 Task: Send an email with the signature Eva Nelson with the subject 'Request for a change in project budget' and the message 'I am writing to request a quote for your products.' from softage.1@softage.net to softage.8@softage.net and softage.9@softage.net with an attached document Operating_manual.docx
Action: Key pressed n
Screenshot: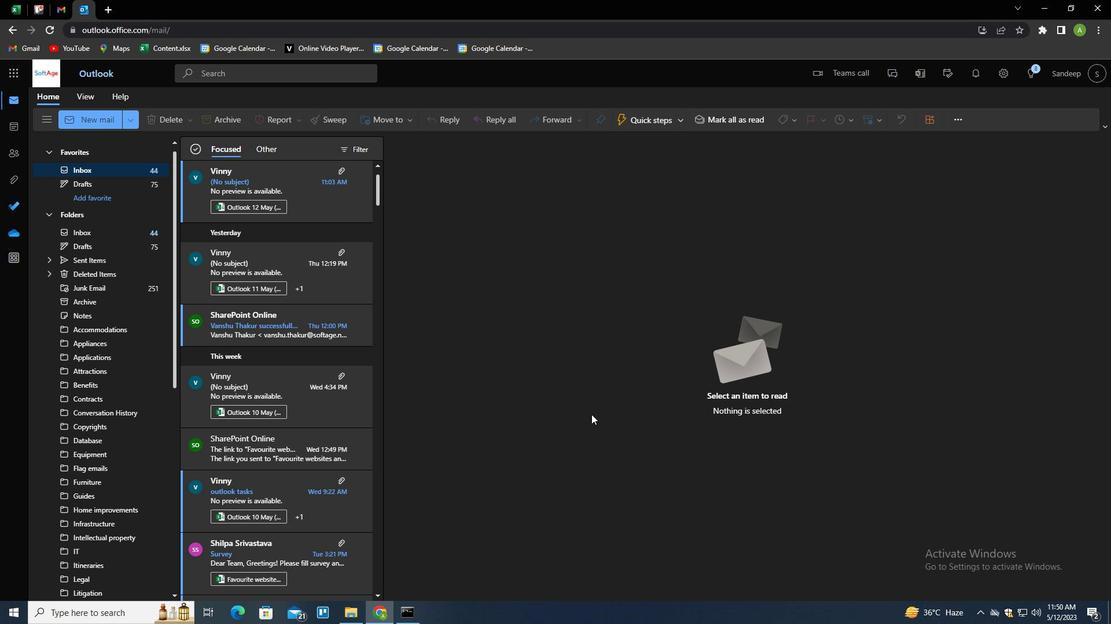 
Action: Mouse moved to (786, 115)
Screenshot: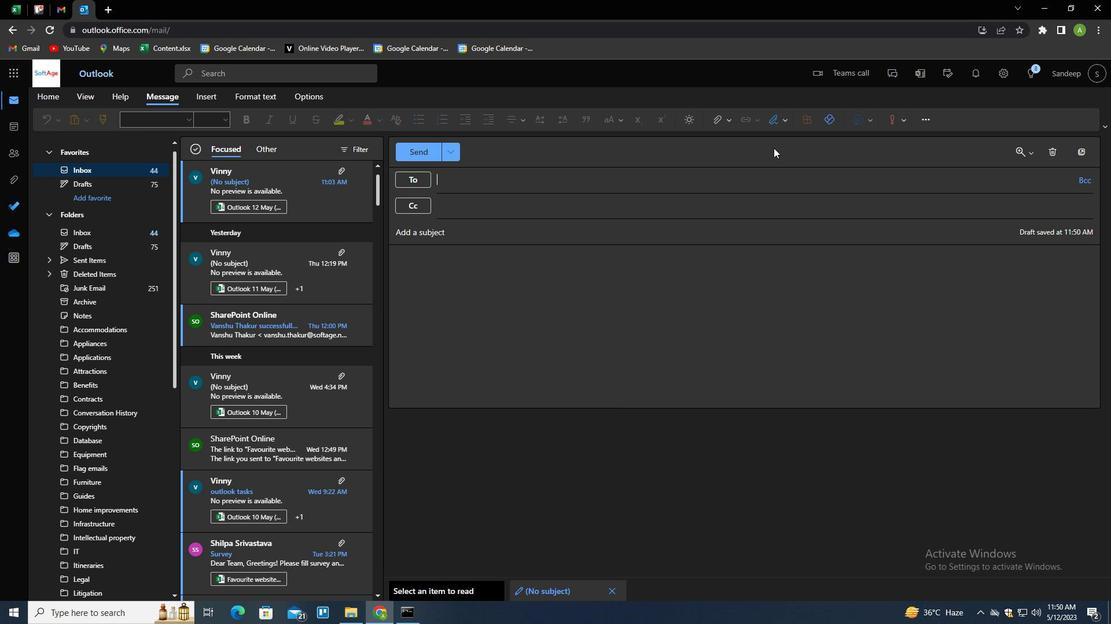 
Action: Mouse pressed left at (786, 115)
Screenshot: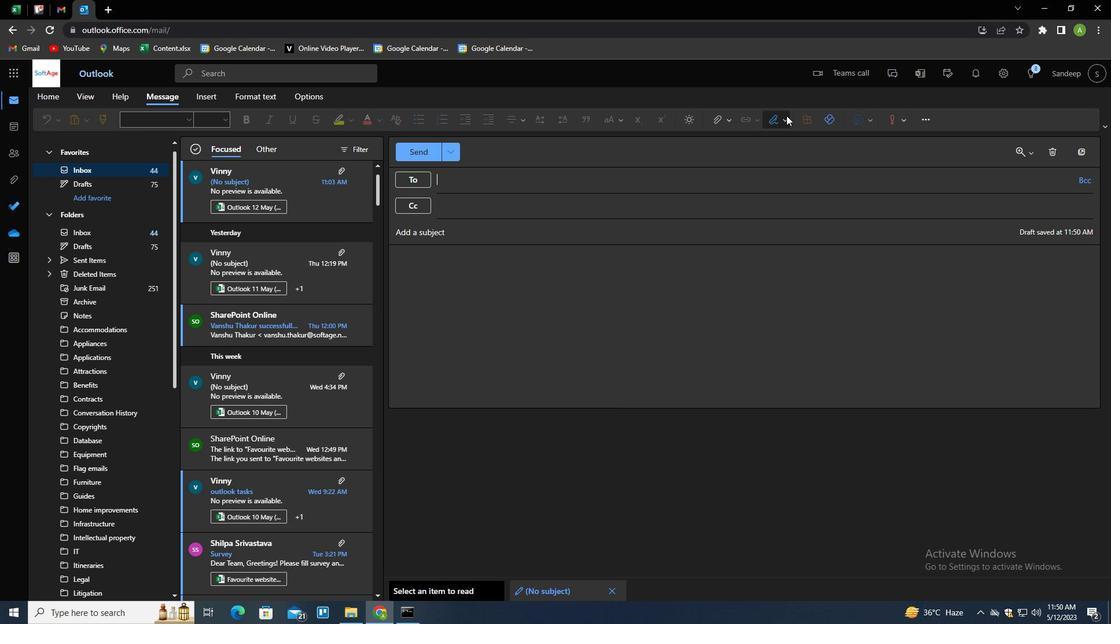 
Action: Mouse moved to (767, 163)
Screenshot: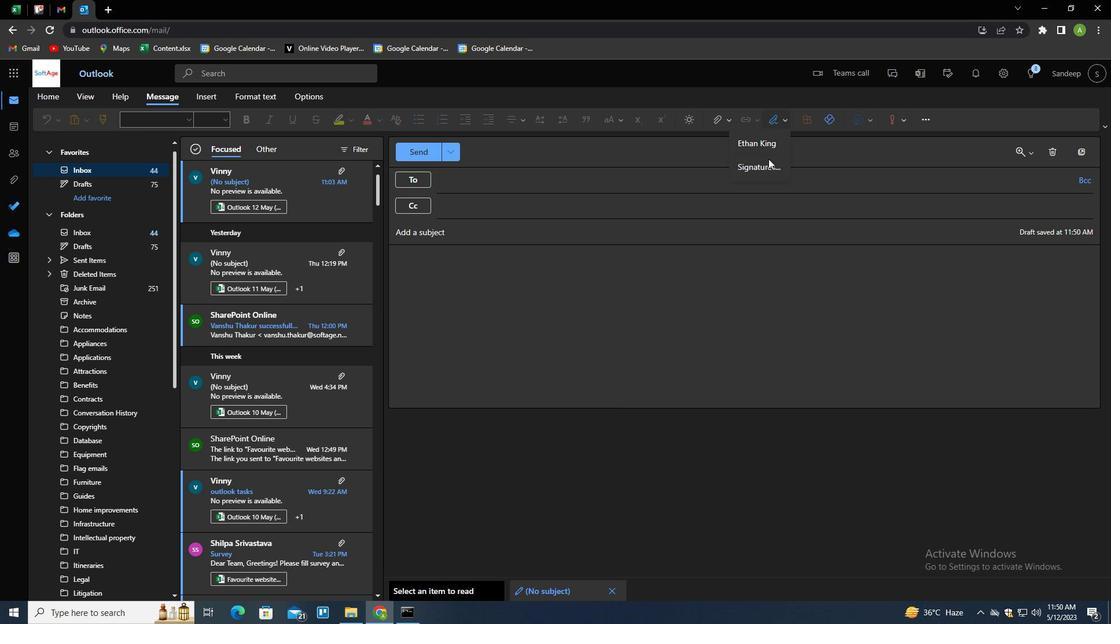 
Action: Mouse pressed left at (767, 163)
Screenshot: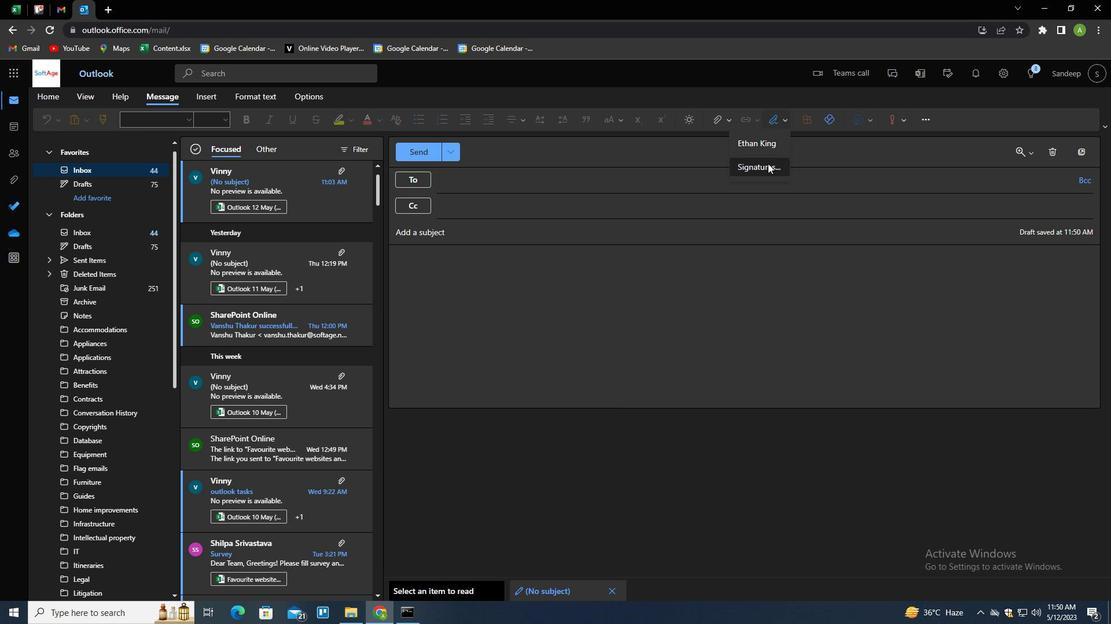 
Action: Mouse moved to (778, 208)
Screenshot: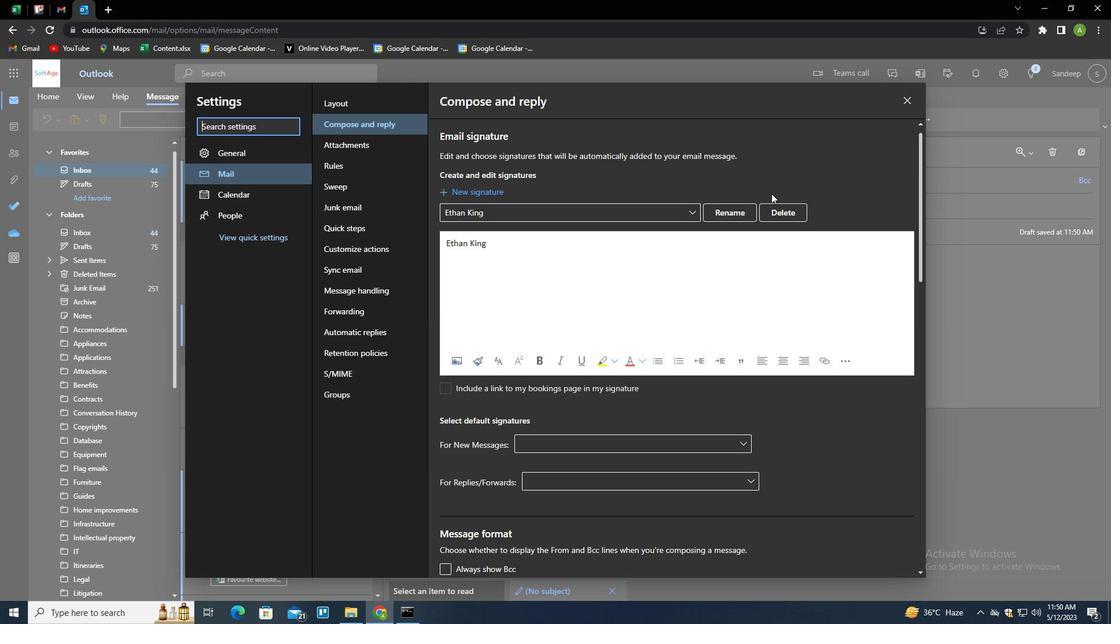 
Action: Mouse pressed left at (778, 208)
Screenshot: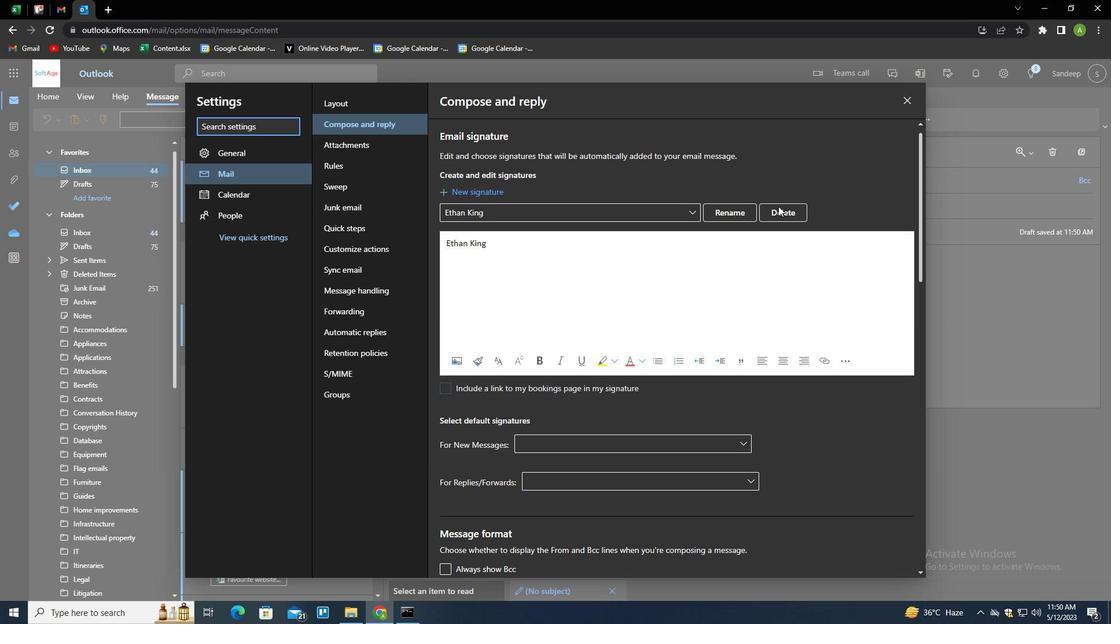 
Action: Mouse moved to (778, 209)
Screenshot: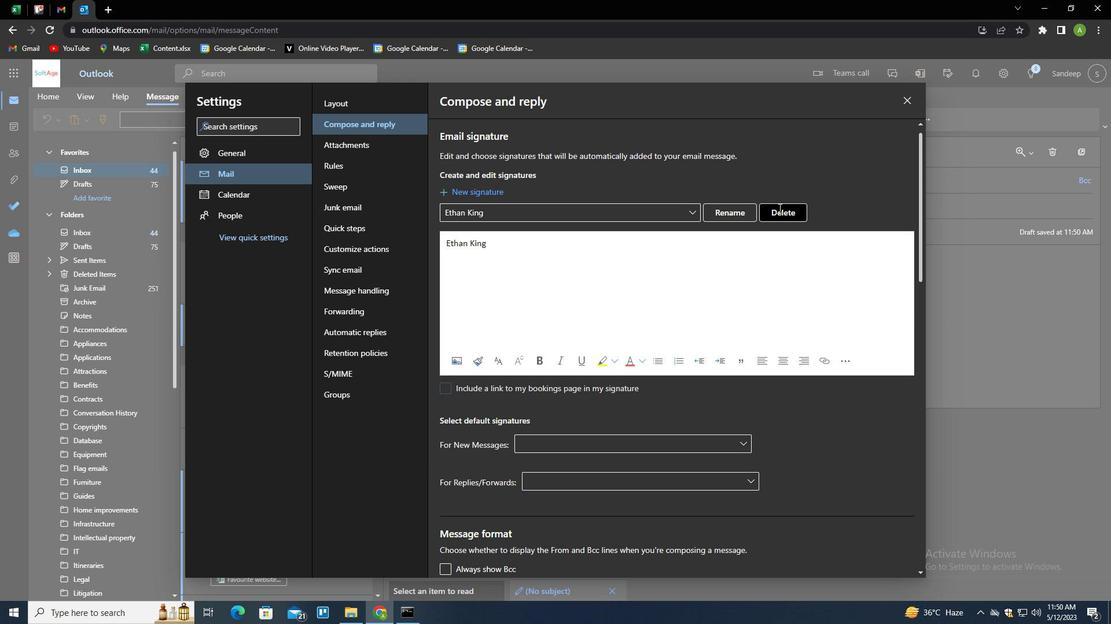 
Action: Mouse pressed left at (778, 209)
Screenshot: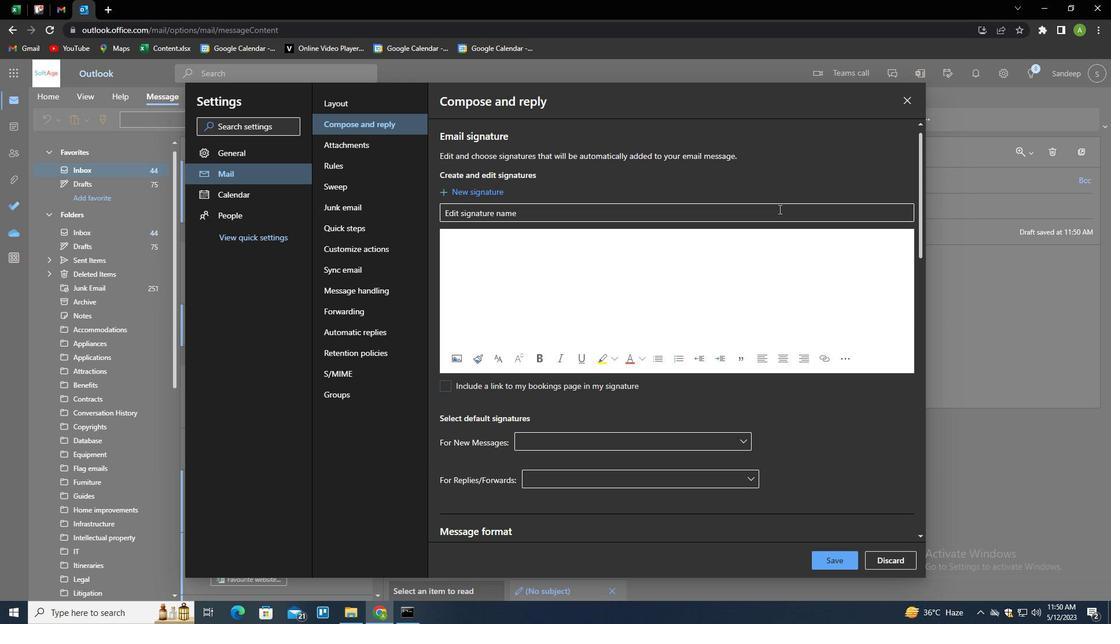 
Action: Key pressed <Key.shift>EVA<Key.space><Key.shift><Key.shift><Key.shift><Key.shift><Key.shift><Key.shift><Key.shift><Key.shift><Key.shift><Key.shift><Key.shift><Key.shift><Key.shift><Key.shift><Key.shift><Key.shift><Key.shift><Key.shift><Key.shift><Key.shift><Key.shift><Key.shift><Key.shift><Key.shift>NELSON<Key.tab><Key.shift>EVS<Key.space><Key.shift>N<Key.backspace><Key.backspace><Key.backspace>A<Key.space><Key.shift>NELSON
Screenshot: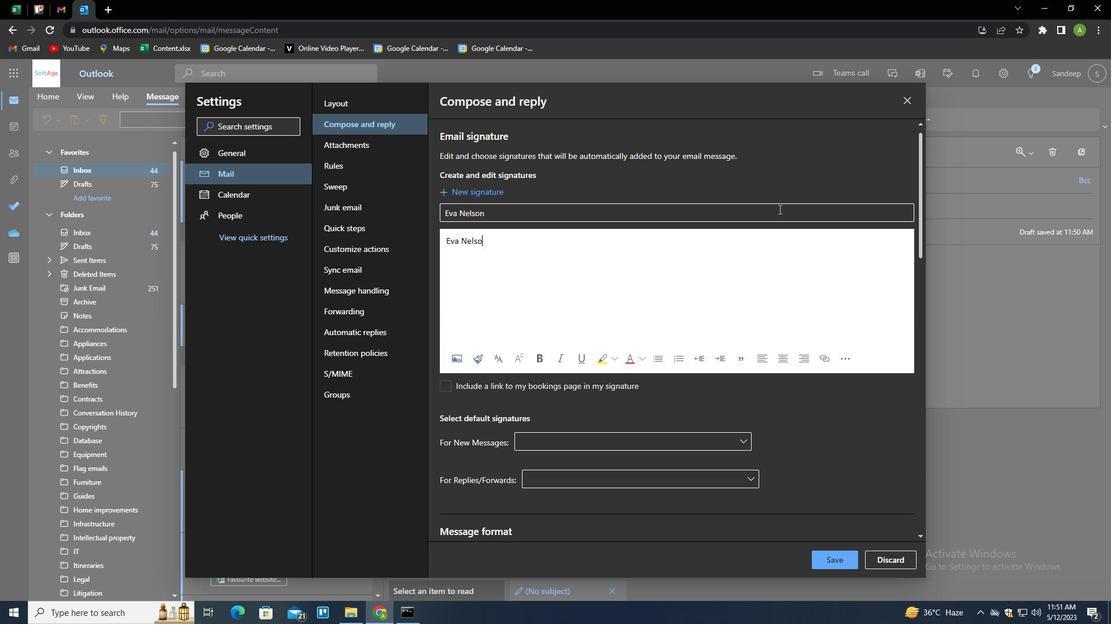 
Action: Mouse moved to (836, 567)
Screenshot: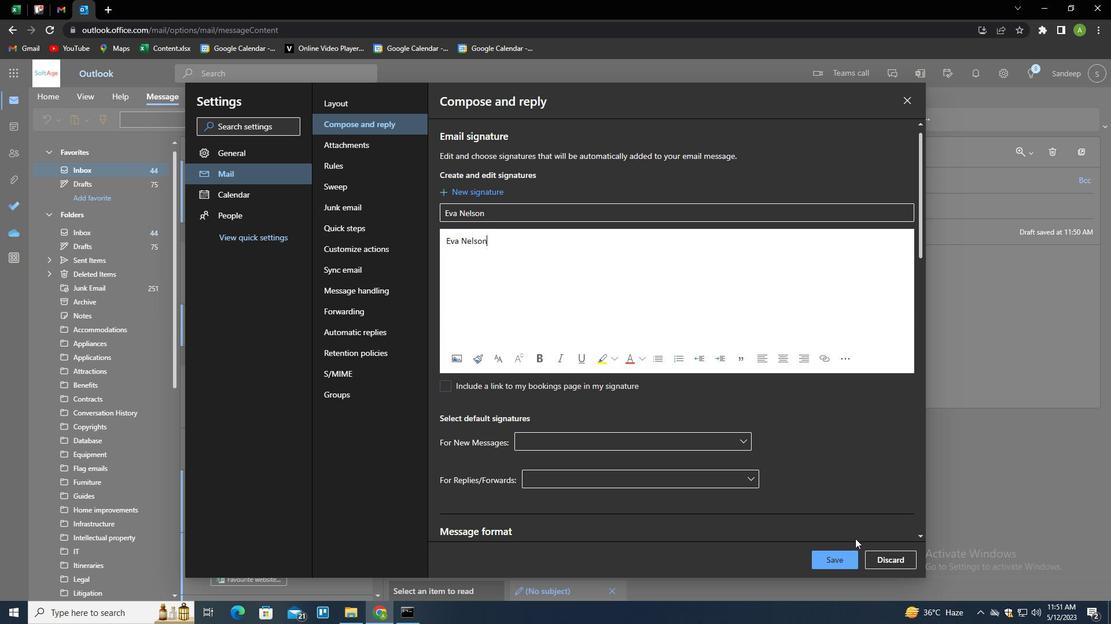 
Action: Mouse pressed left at (836, 567)
Screenshot: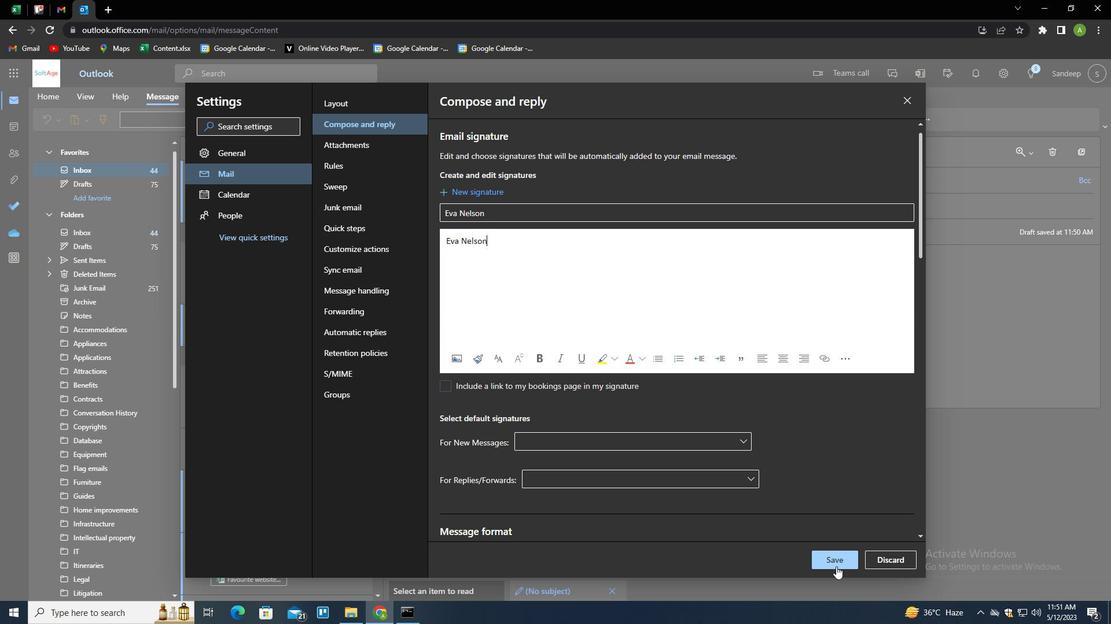 
Action: Mouse moved to (991, 359)
Screenshot: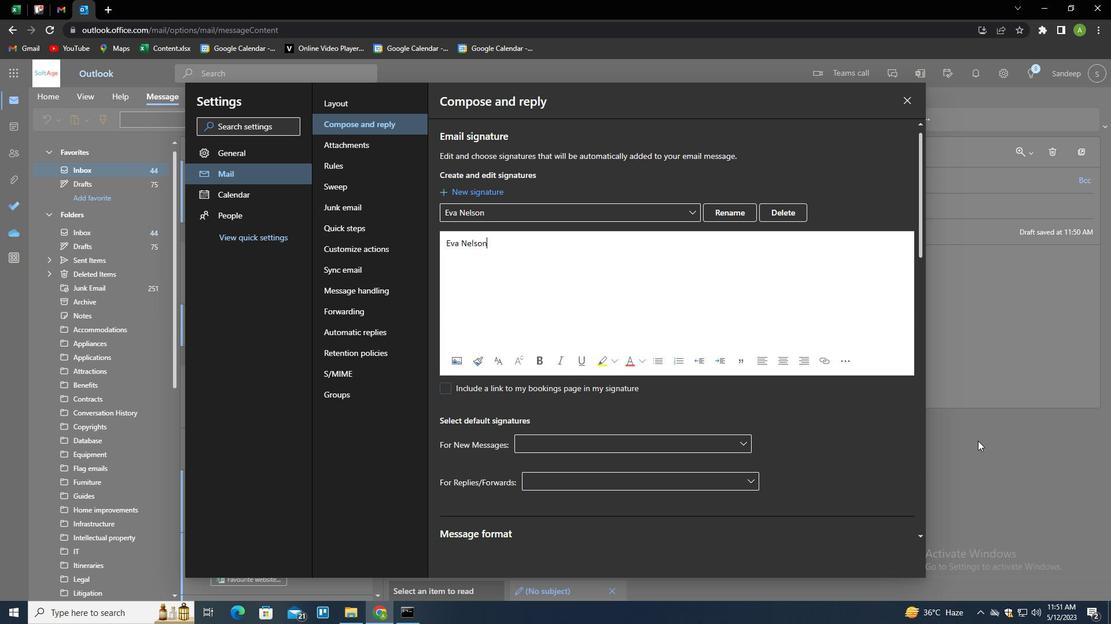 
Action: Mouse pressed left at (991, 359)
Screenshot: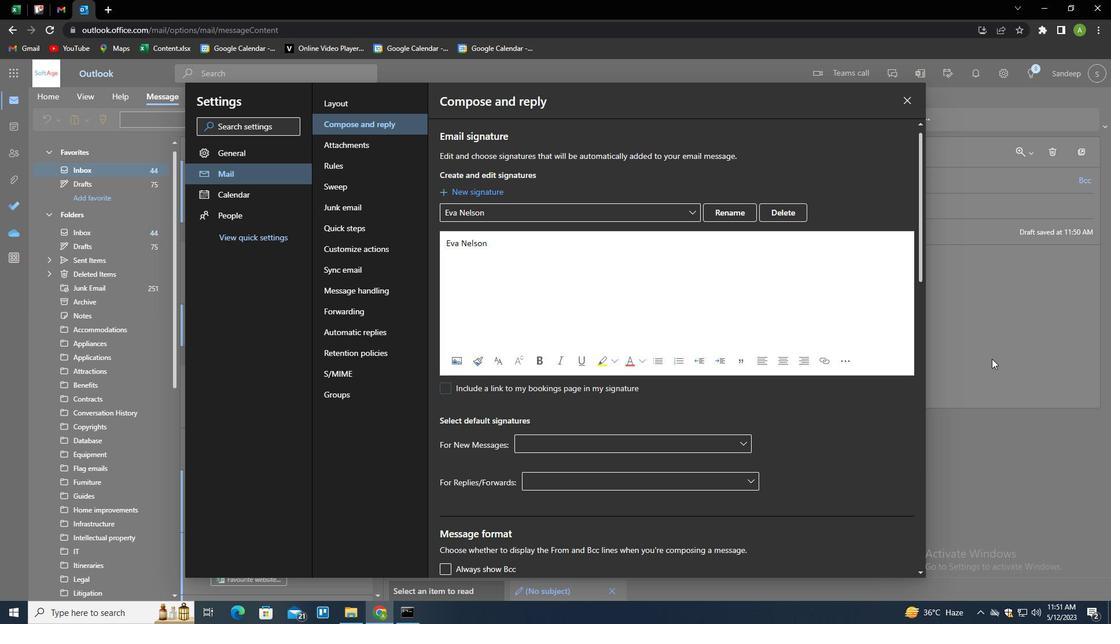 
Action: Mouse moved to (778, 124)
Screenshot: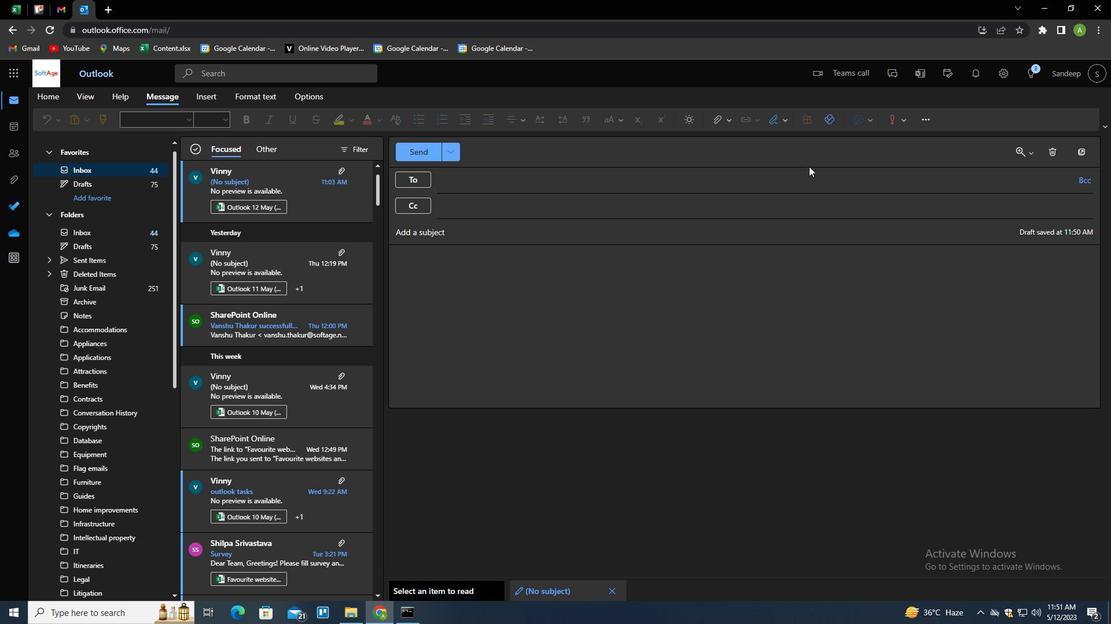 
Action: Mouse pressed left at (778, 124)
Screenshot: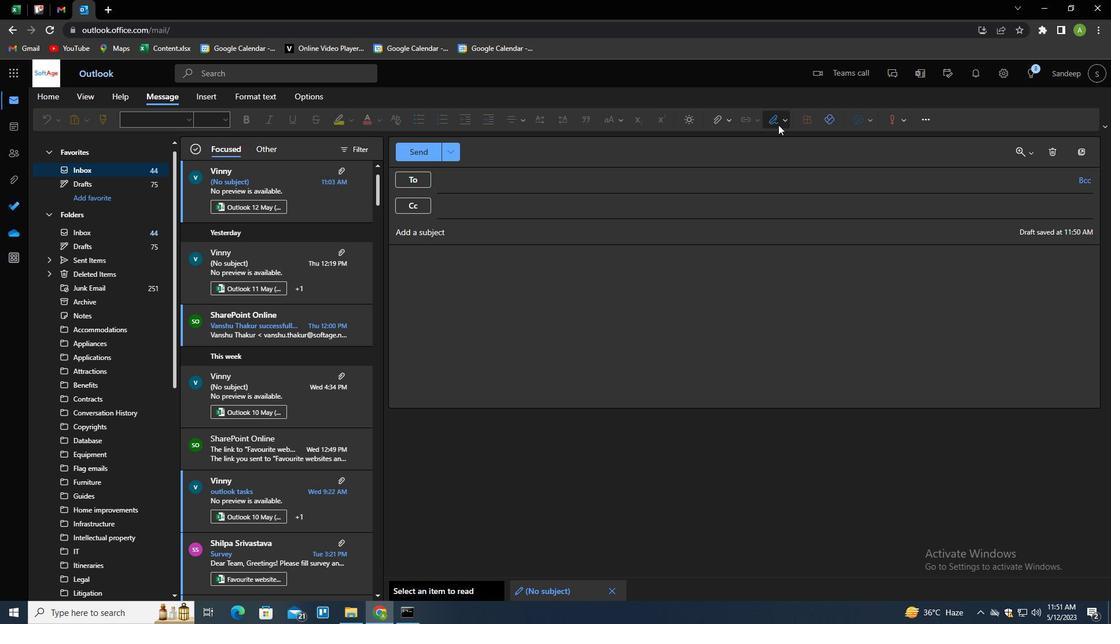 
Action: Mouse moved to (769, 138)
Screenshot: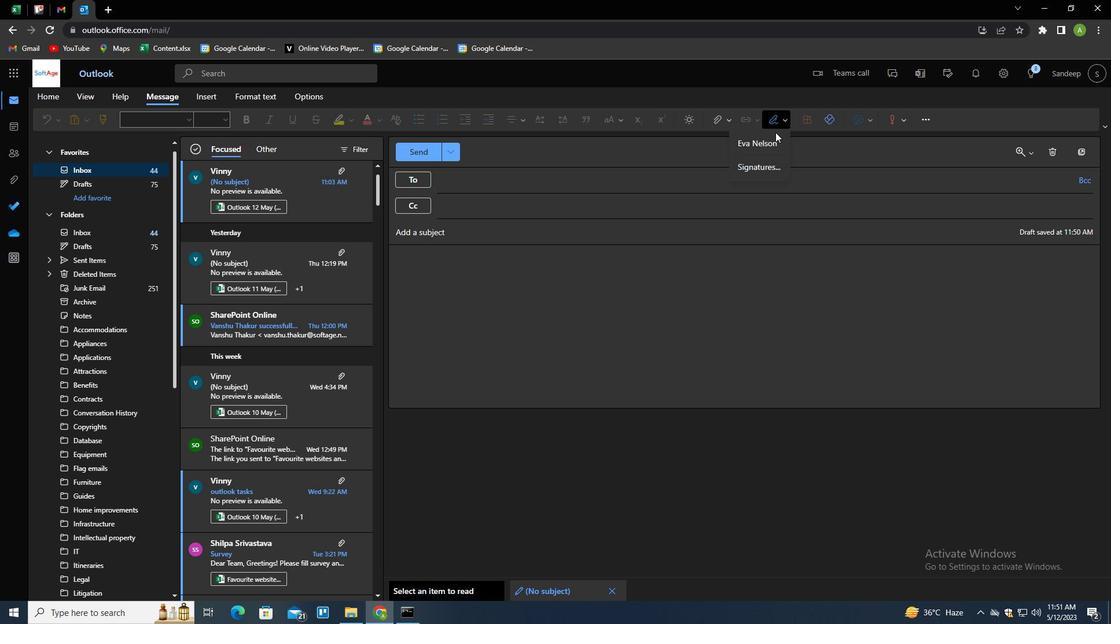 
Action: Mouse pressed left at (769, 138)
Screenshot: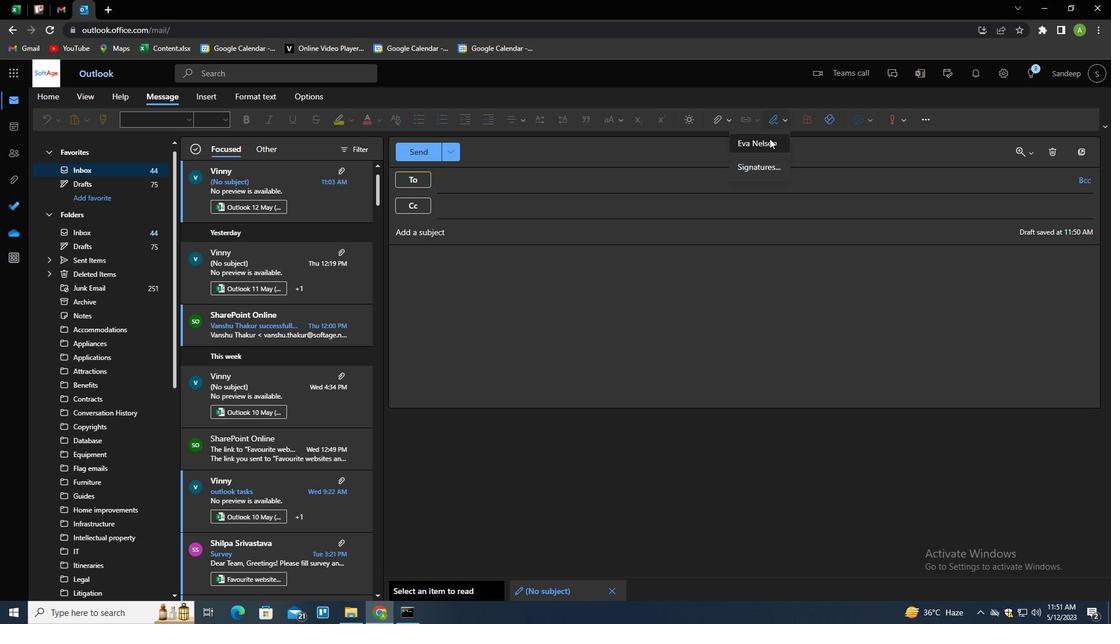 
Action: Mouse moved to (465, 227)
Screenshot: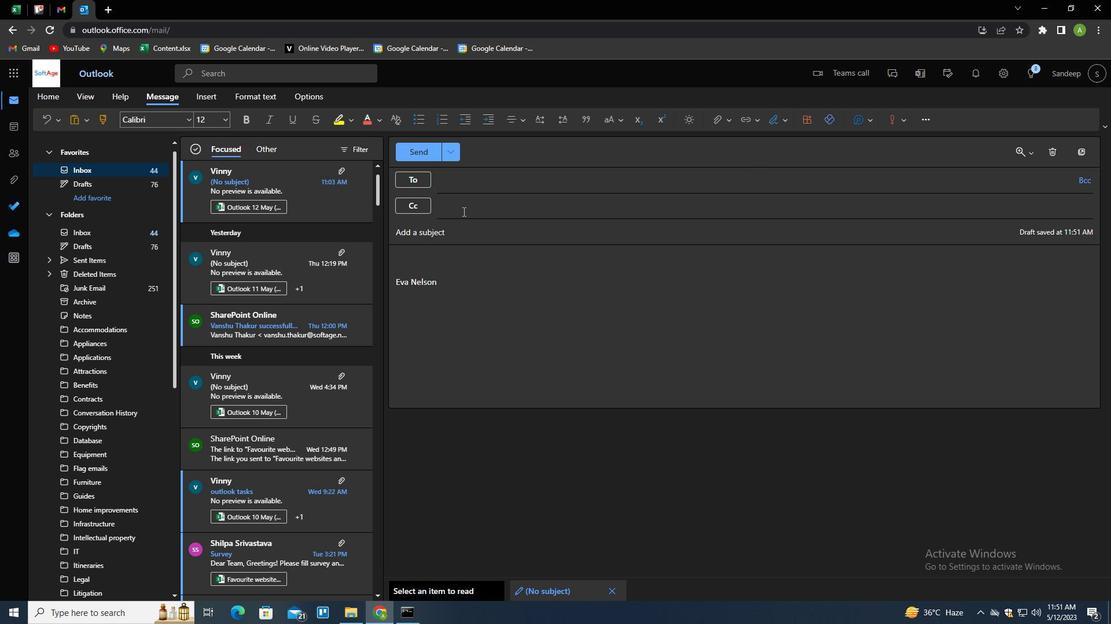
Action: Mouse pressed left at (465, 227)
Screenshot: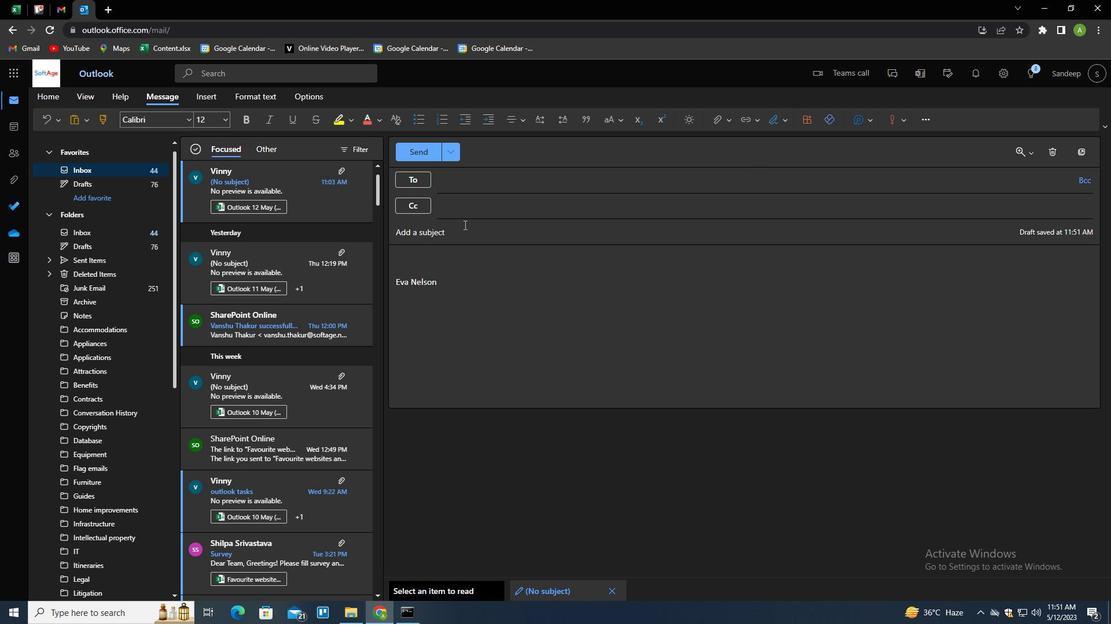 
Action: Mouse moved to (465, 228)
Screenshot: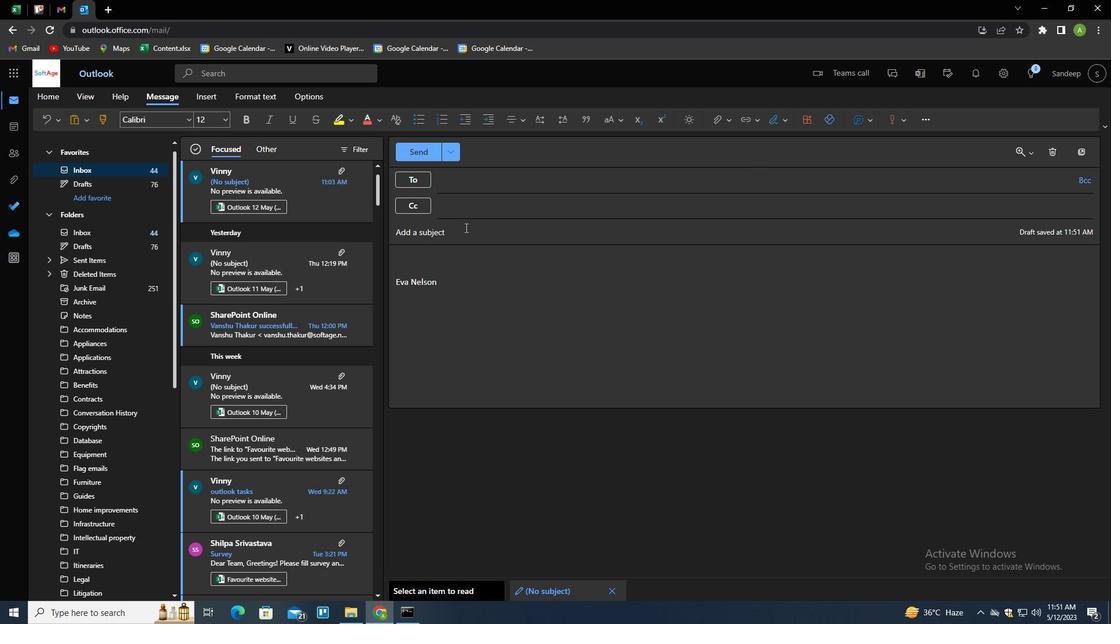 
Action: Key pressed <Key.shift>REQUEST<Key.space>FOR<Key.space>A<Key.space>CHN<Key.backspace>ANGE<Key.space>IN<Key.space>PROJECT<Key.space>BUDGET<Key.tab><Key.shift>I<Key.space>AM<Key.space>WRITING<Key.space>TO<Key.space>REQUEST<Key.space>A<Key.space>QUOTE<Key.space>FOR<Key.space>YOUR<Key.space>PRODUCTS.
Screenshot: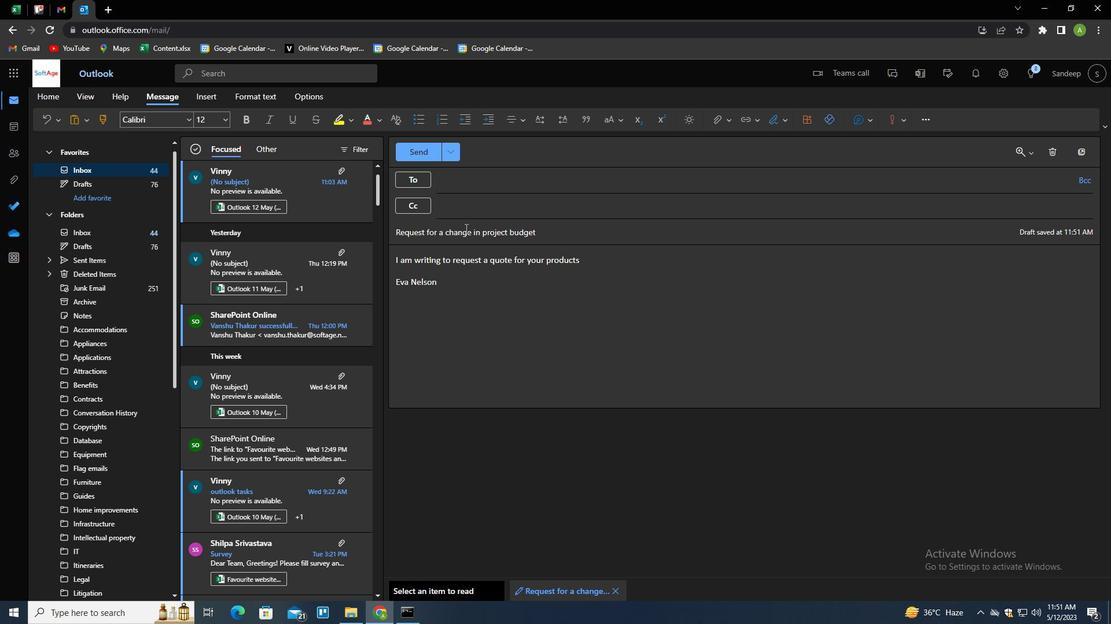 
Action: Mouse moved to (453, 181)
Screenshot: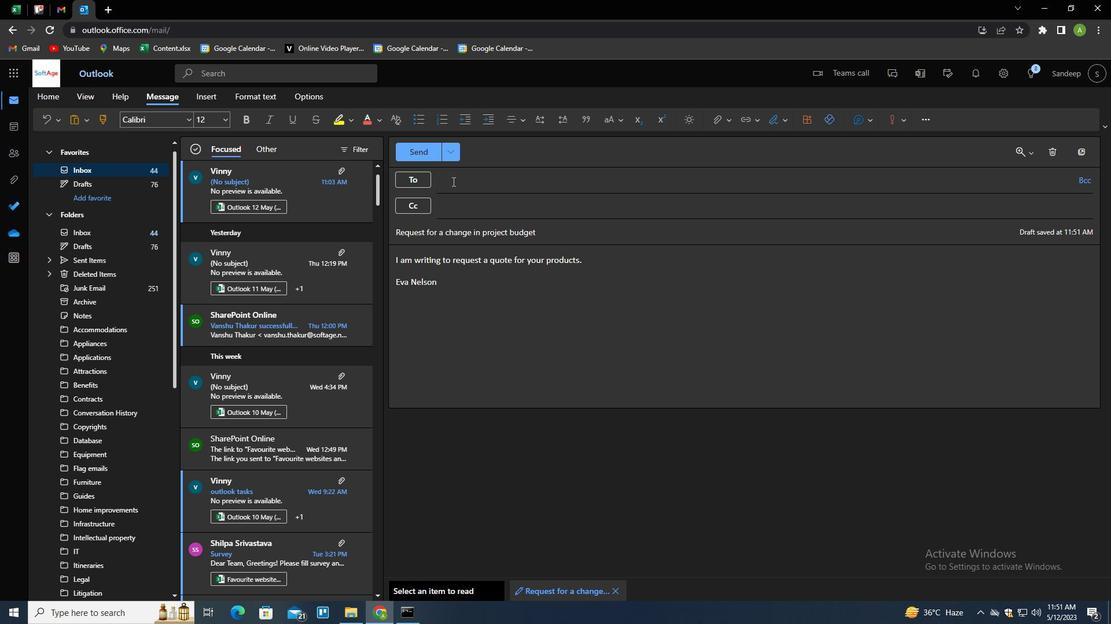 
Action: Mouse pressed left at (453, 181)
Screenshot: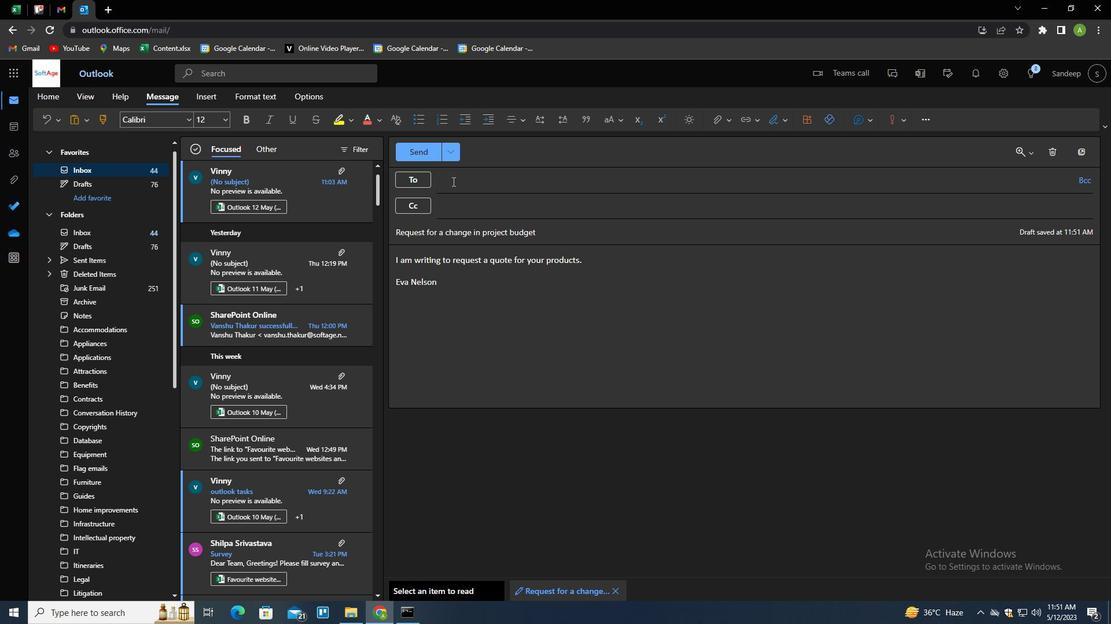 
Action: Key pressed SOFTAGE.8<Key.shift><Key.shift><Key.shift><Key.shift><Key.shift><Key.shift><Key.shift><Key.shift><Key.shift><Key.shift><Key.shift><Key.shift><Key.shift><Key.shift><Key.shift><Key.shift><Key.shift><Key.shift>@SOFTAGE.NET<Key.enter>SOFTAGE.9<Key.shift>@SOFTAGE.NET<Key.enter>
Screenshot: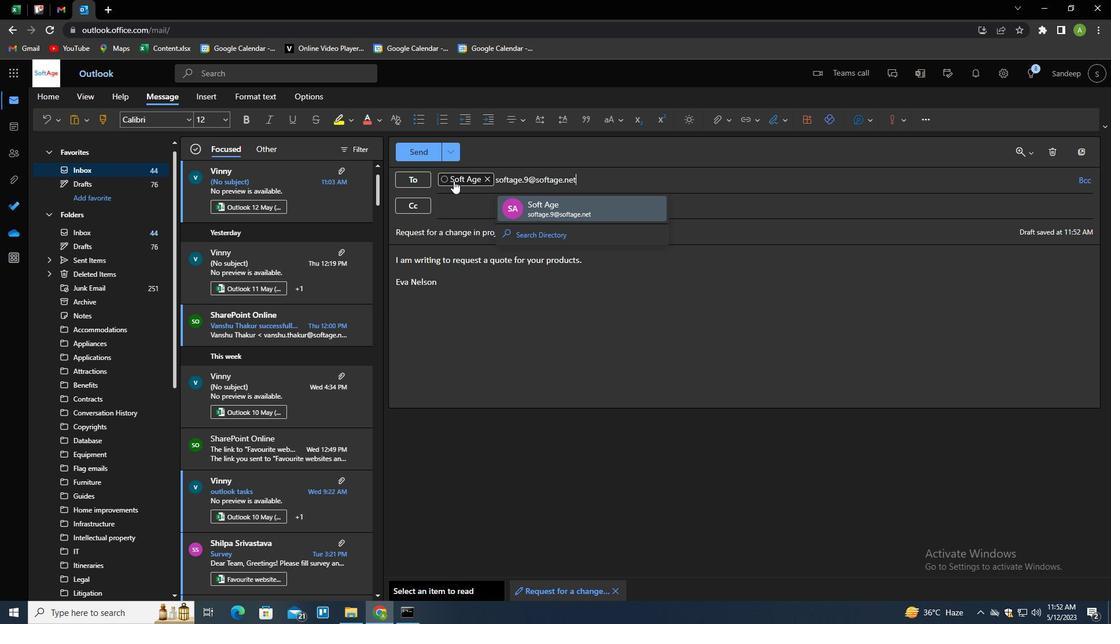 
Action: Mouse moved to (498, 240)
Screenshot: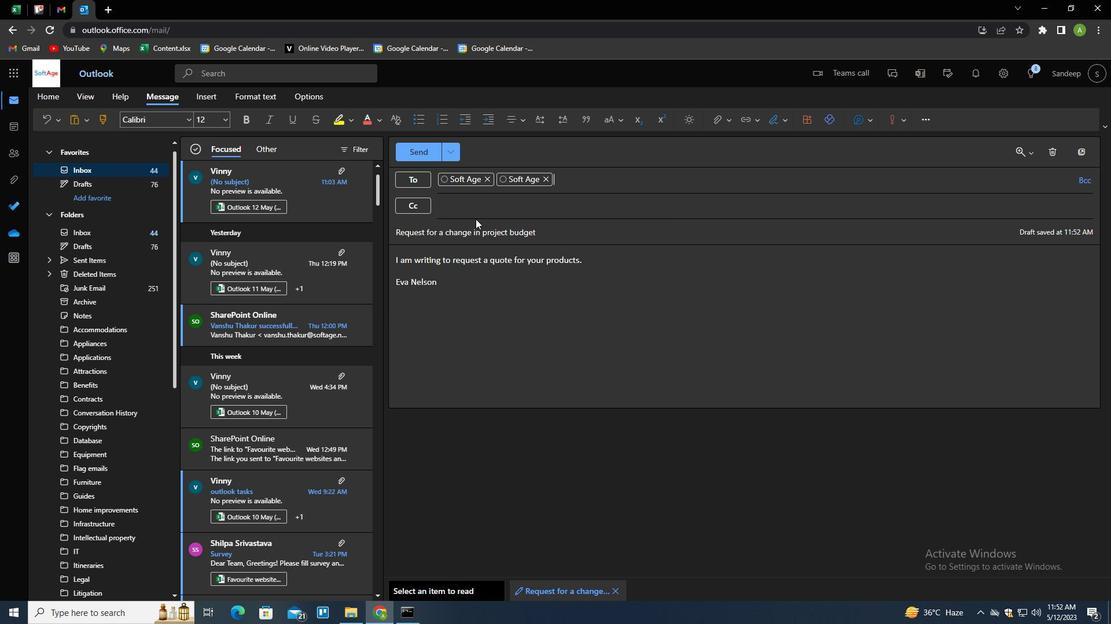 
Action: Mouse scrolled (498, 240) with delta (0, 0)
Screenshot: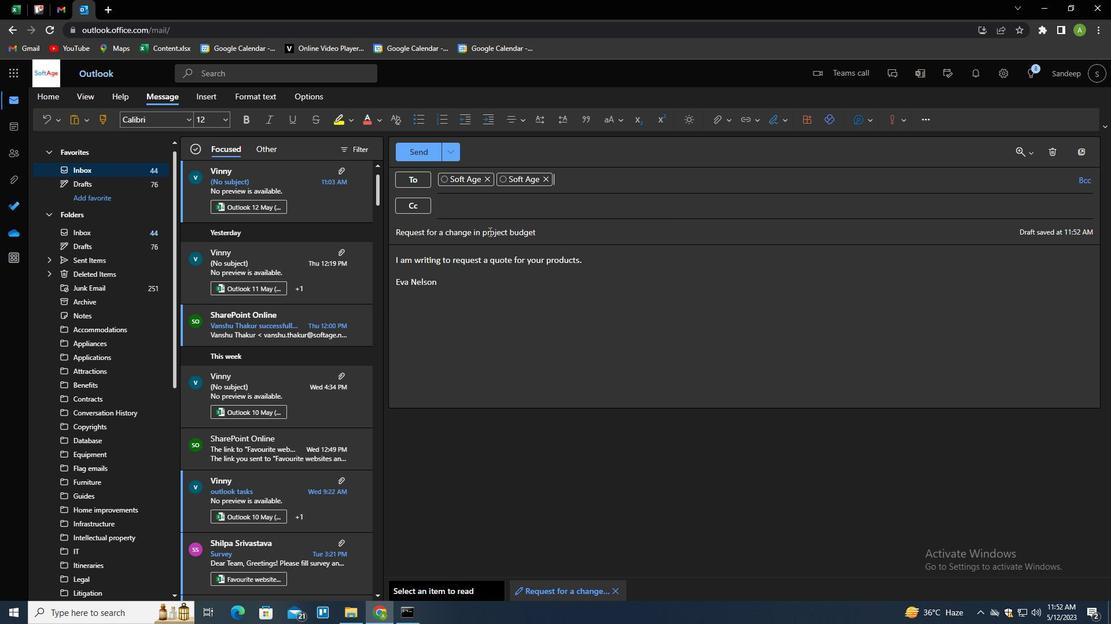 
Action: Mouse moved to (717, 117)
Screenshot: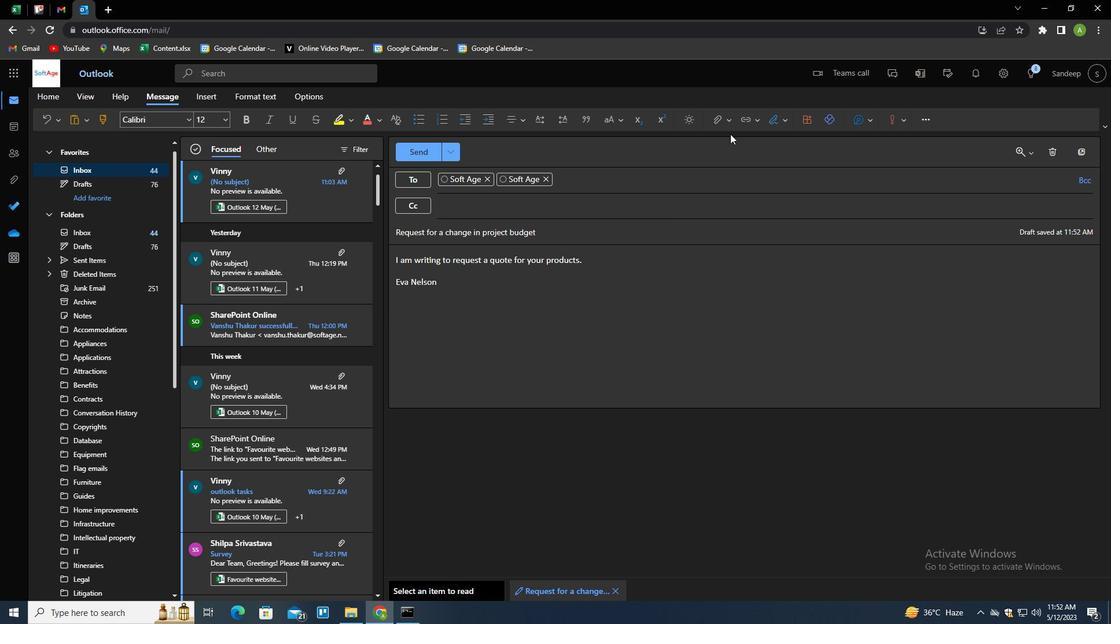 
Action: Mouse pressed left at (717, 117)
Screenshot: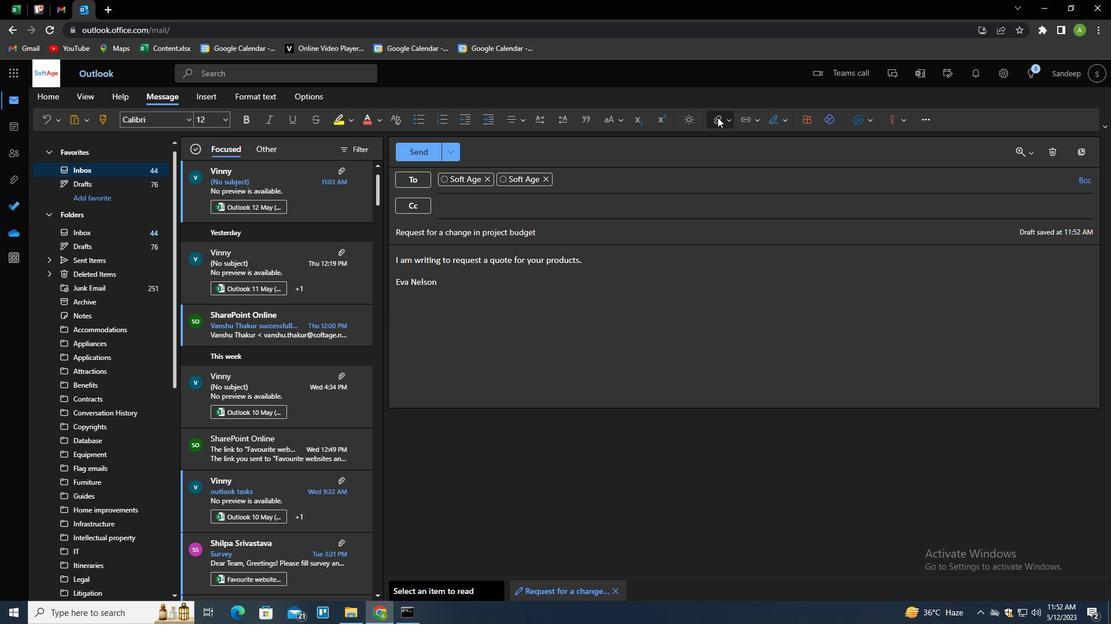 
Action: Mouse moved to (688, 140)
Screenshot: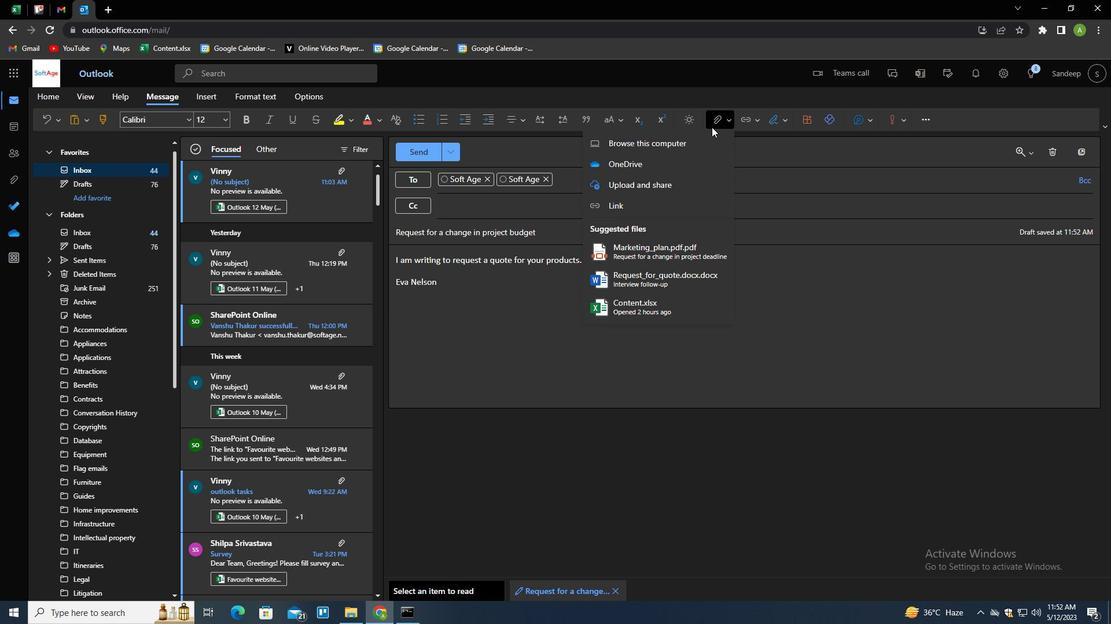 
Action: Mouse pressed left at (688, 140)
Screenshot: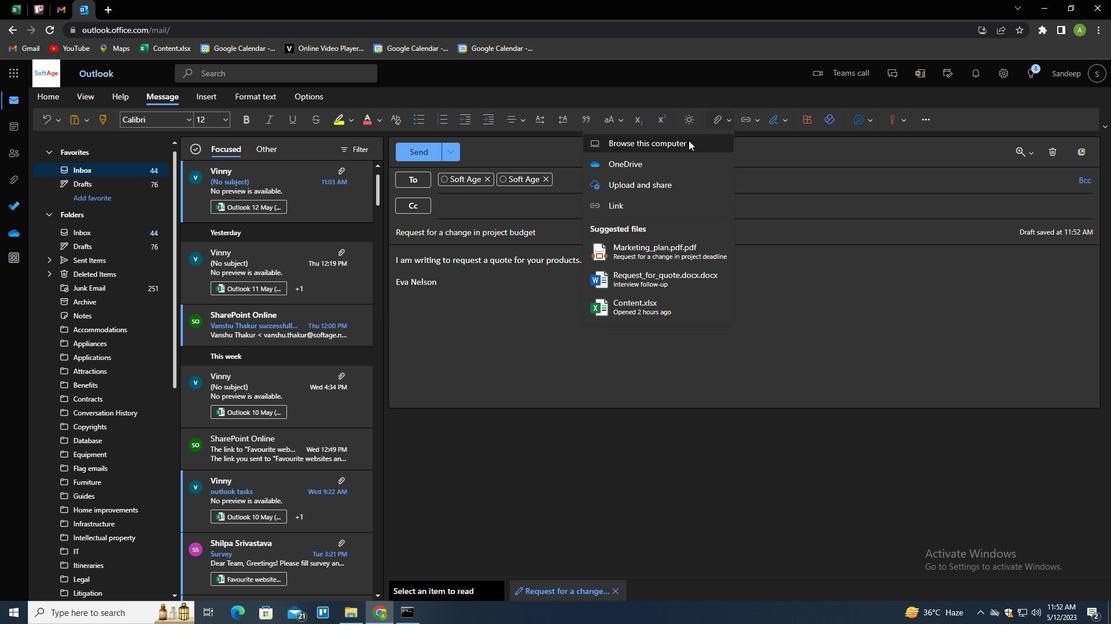 
Action: Mouse moved to (200, 166)
Screenshot: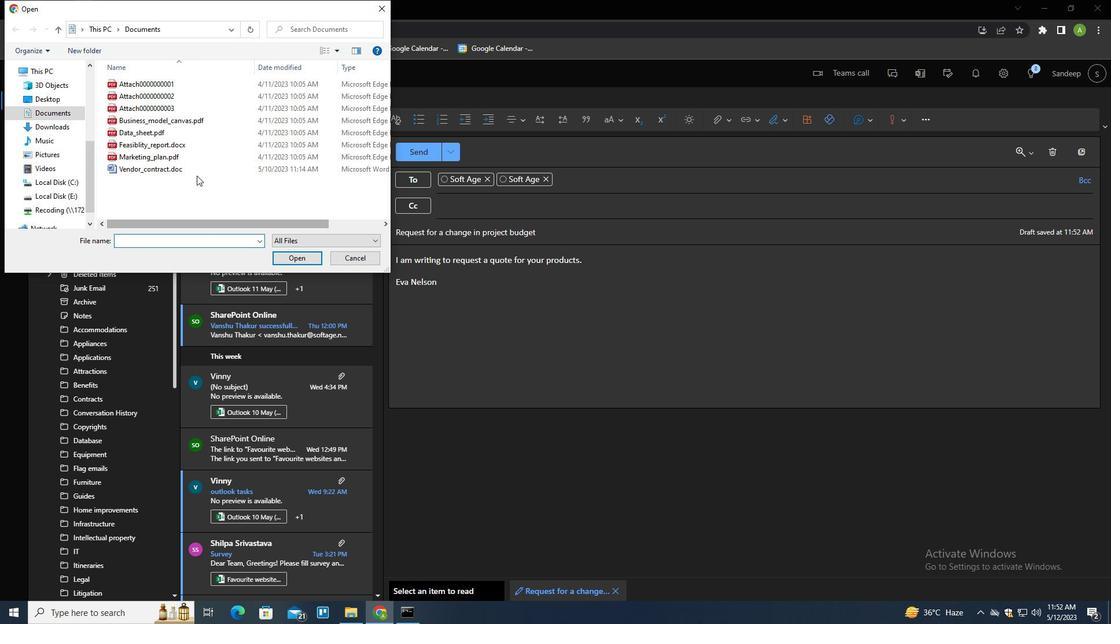 
Action: Mouse pressed left at (200, 166)
Screenshot: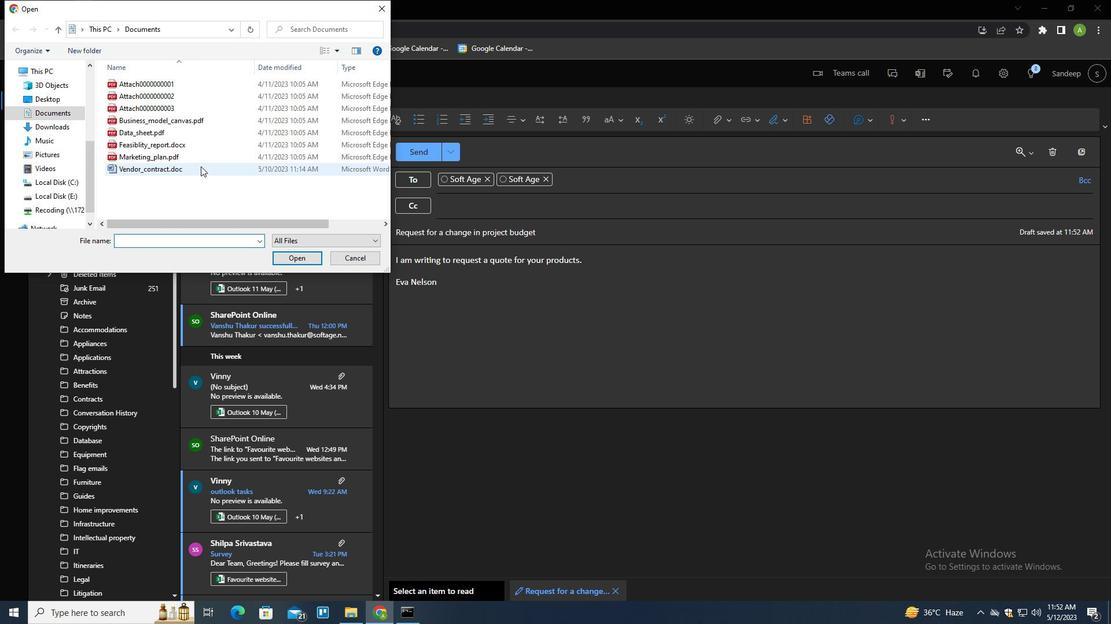 
Action: Key pressed <Key.f2><Key.shift>OPERATION<Key.shift>_MANUAL.DOCX<Key.enter>
Screenshot: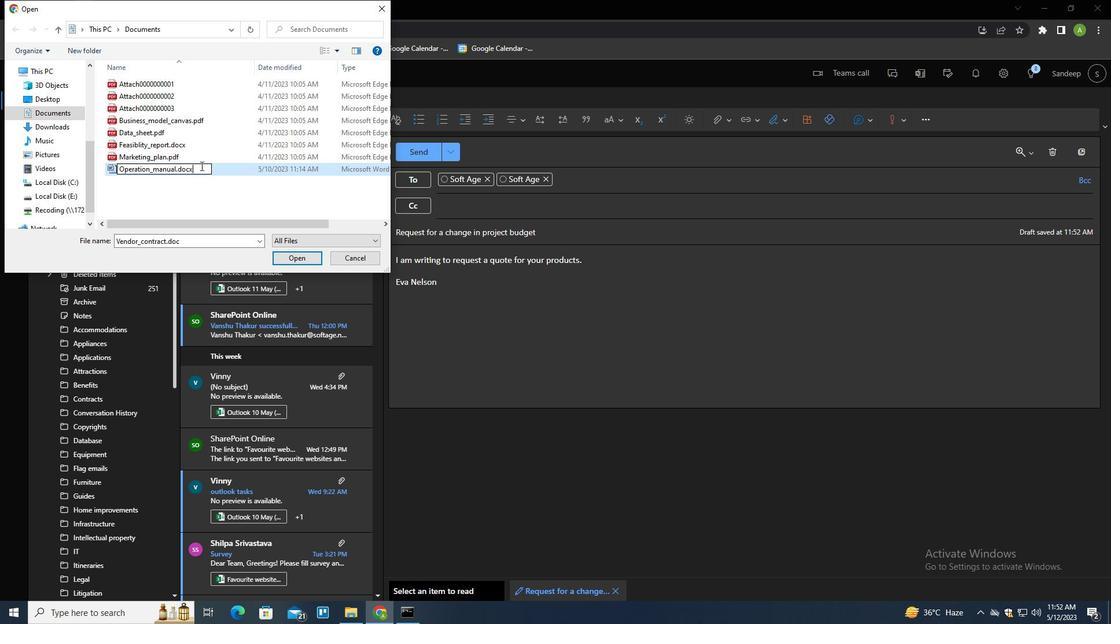 
Action: Mouse pressed left at (200, 166)
Screenshot: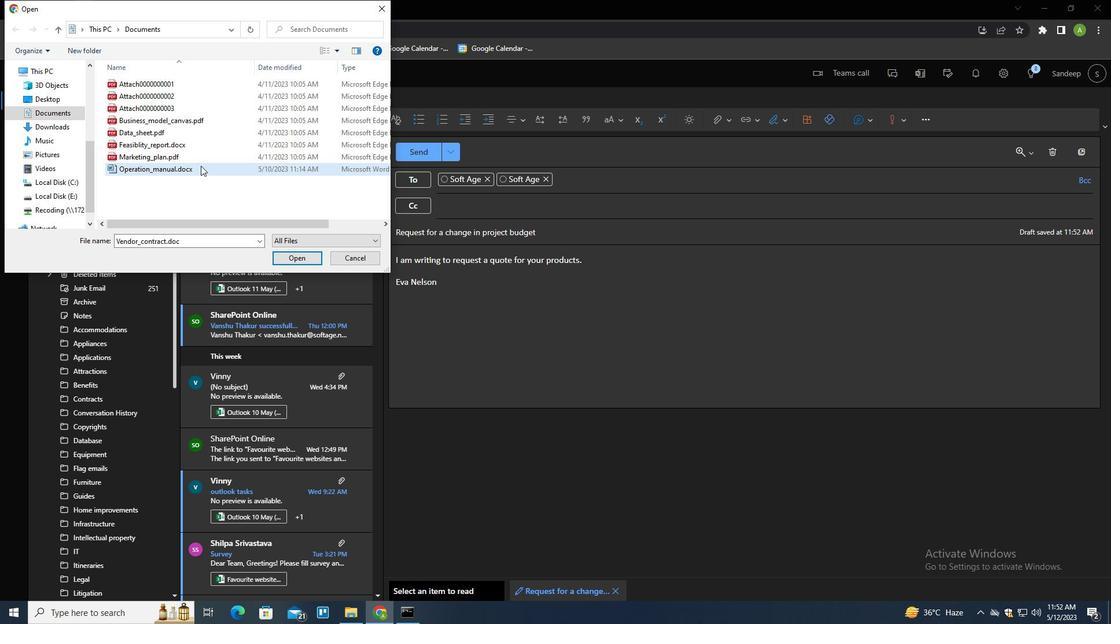 
Action: Mouse moved to (288, 262)
Screenshot: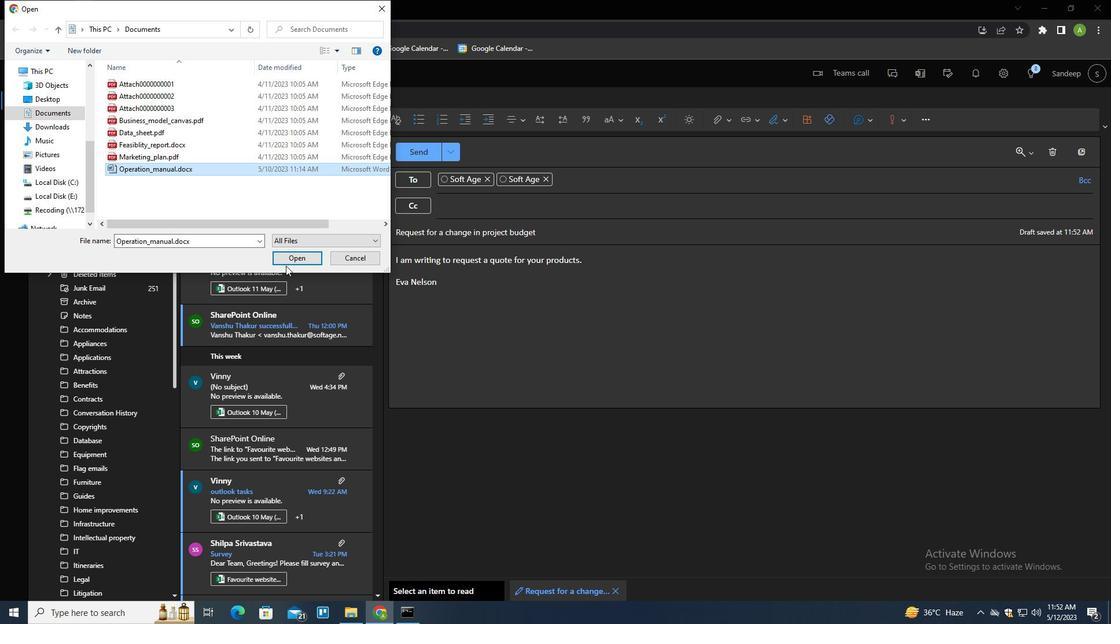 
Action: Mouse pressed left at (288, 262)
Screenshot: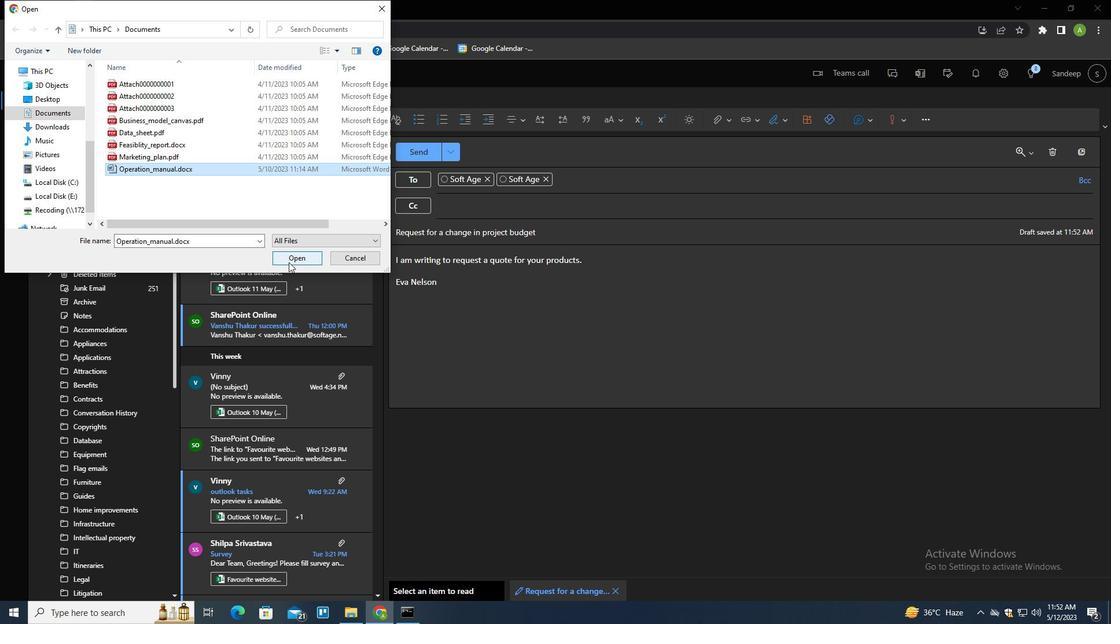 
Action: Mouse moved to (420, 154)
Screenshot: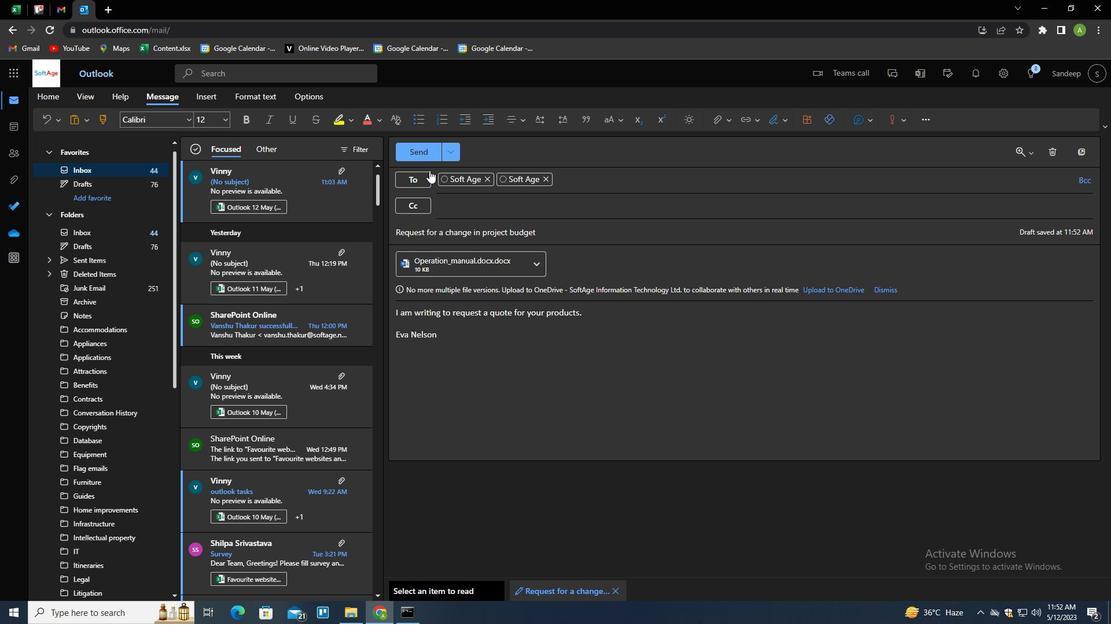 
Action: Mouse pressed left at (420, 154)
Screenshot: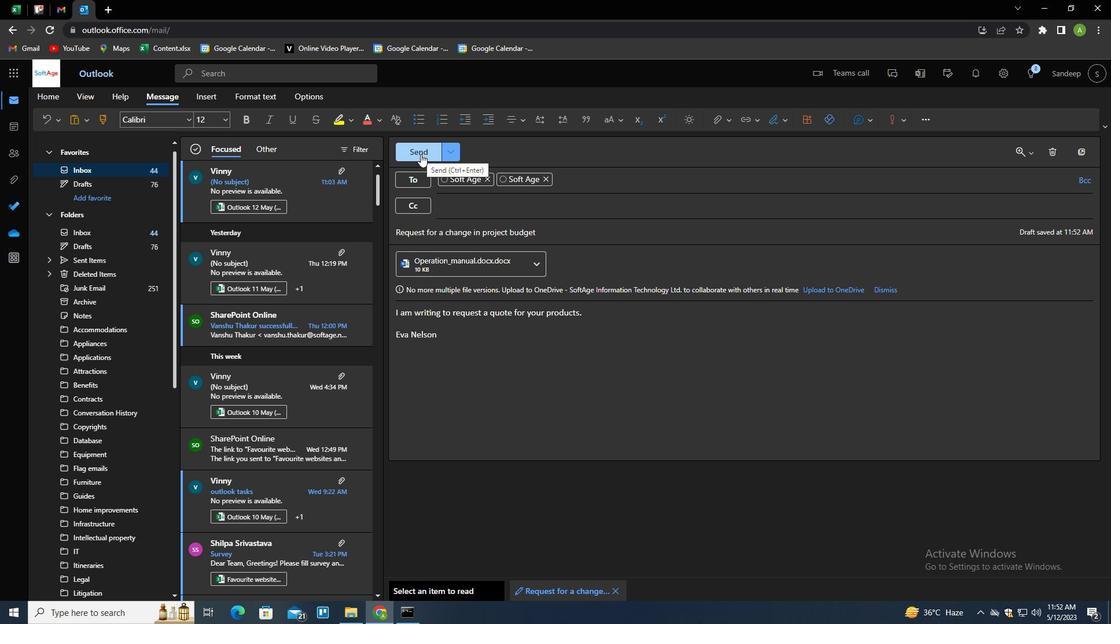 
